 Task: Create a due date automation trigger when advanced on, on the monday of the week before a card is due add dates not starting next month at 11:00 AM.
Action: Mouse moved to (1131, 89)
Screenshot: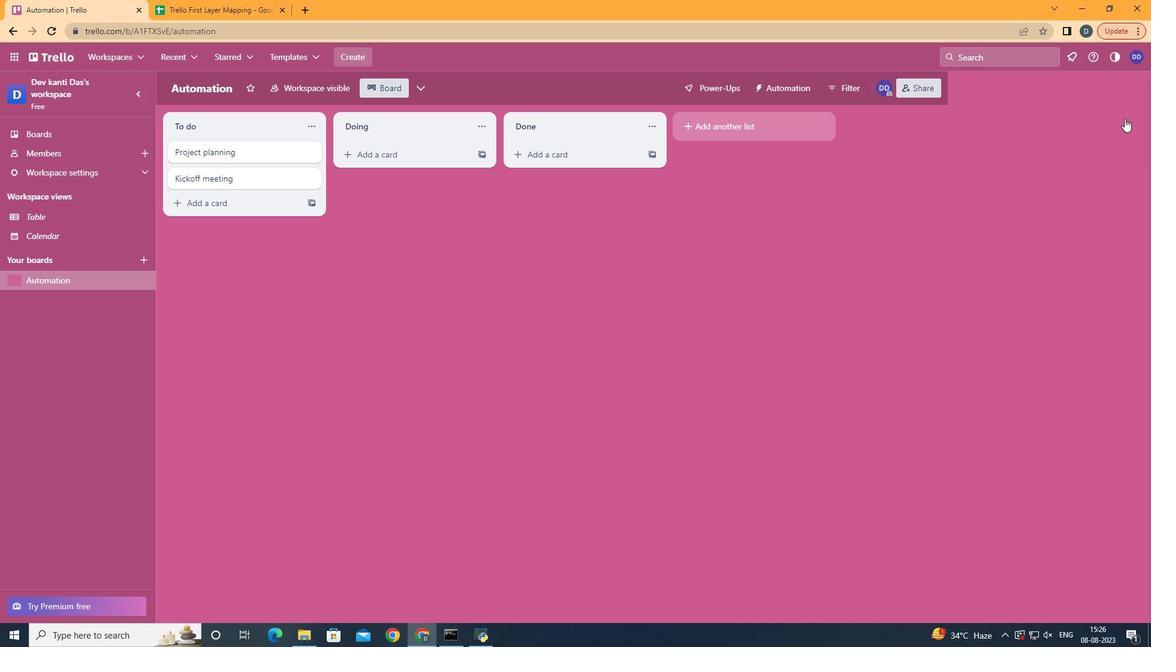 
Action: Mouse pressed left at (1131, 89)
Screenshot: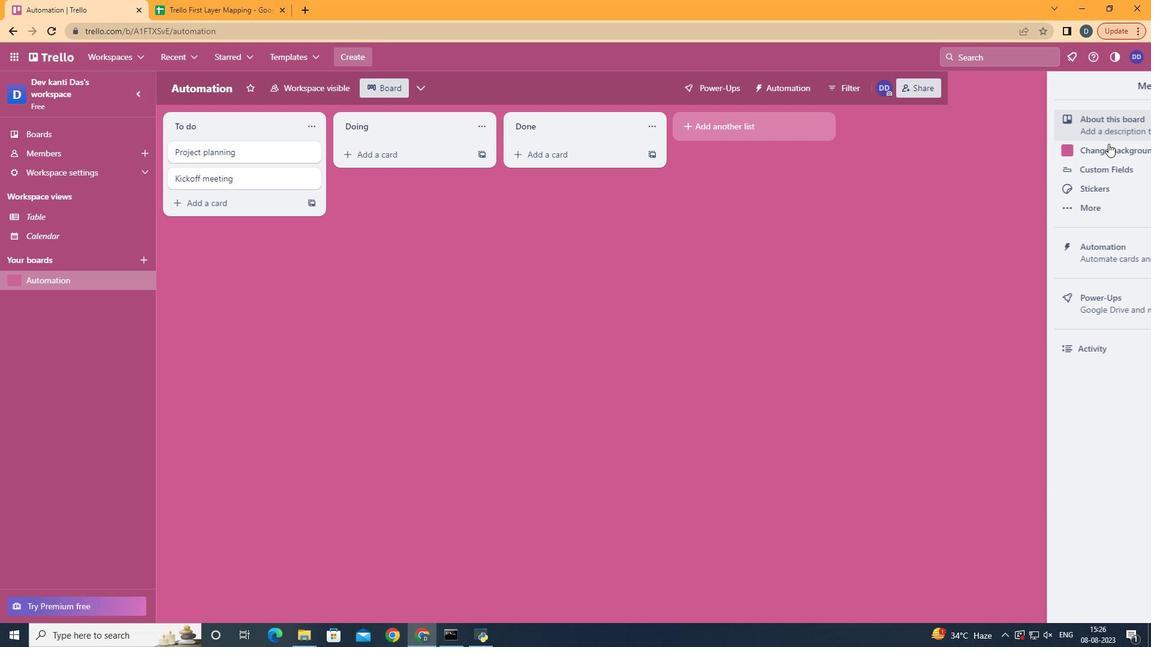 
Action: Mouse moved to (1048, 246)
Screenshot: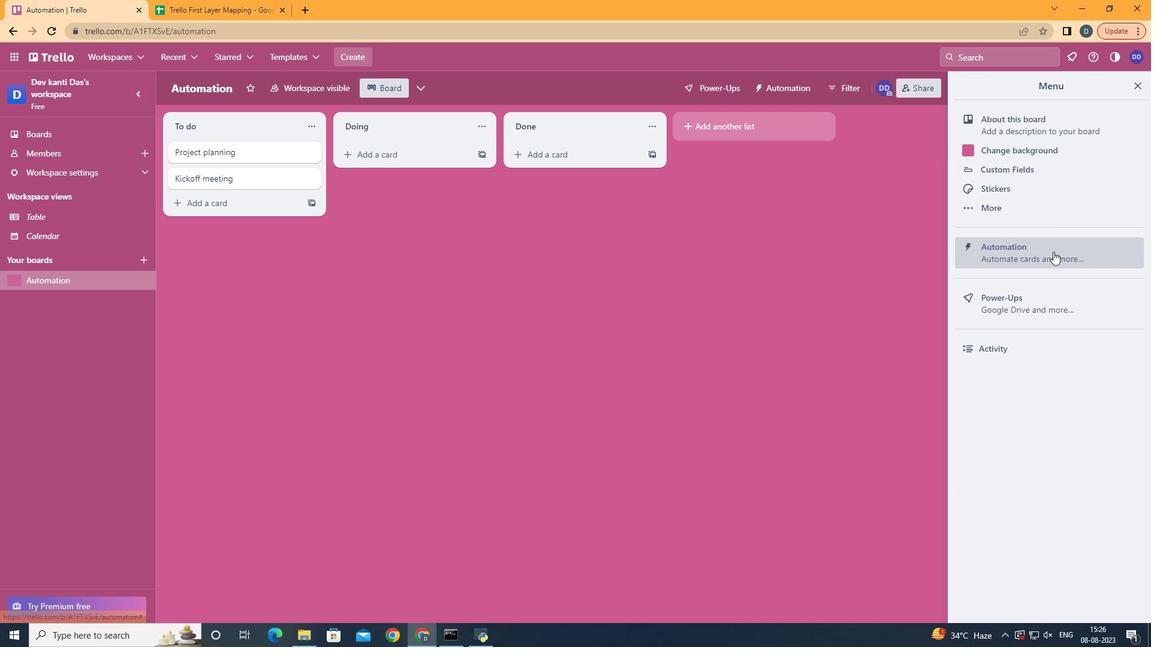 
Action: Mouse pressed left at (1048, 246)
Screenshot: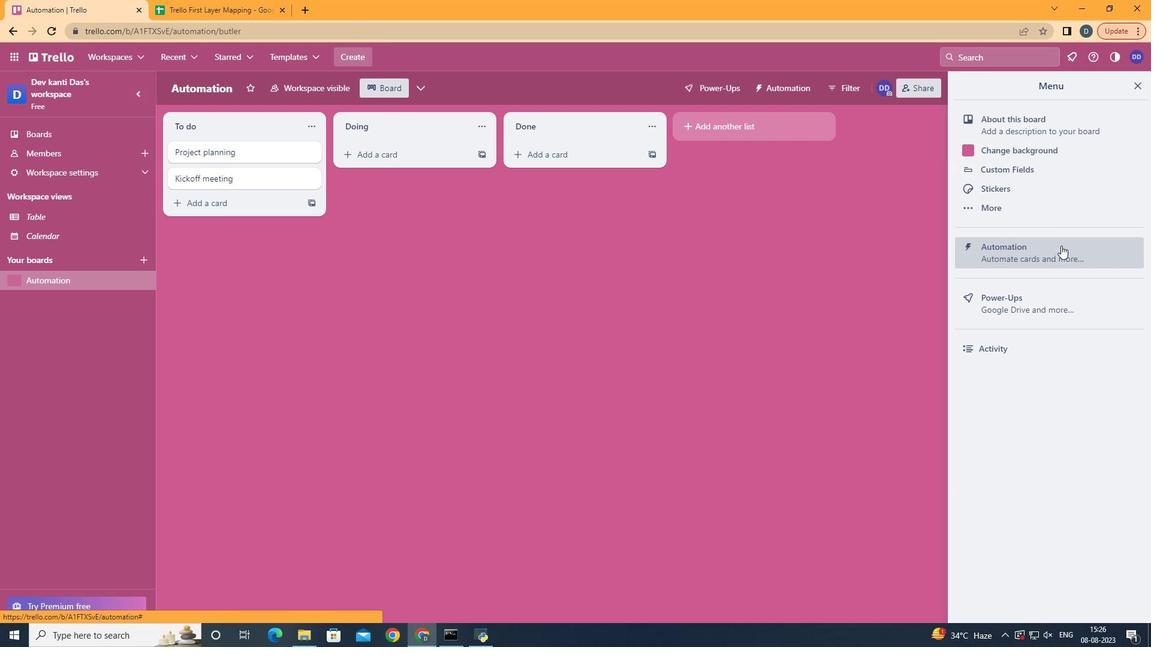 
Action: Mouse moved to (203, 235)
Screenshot: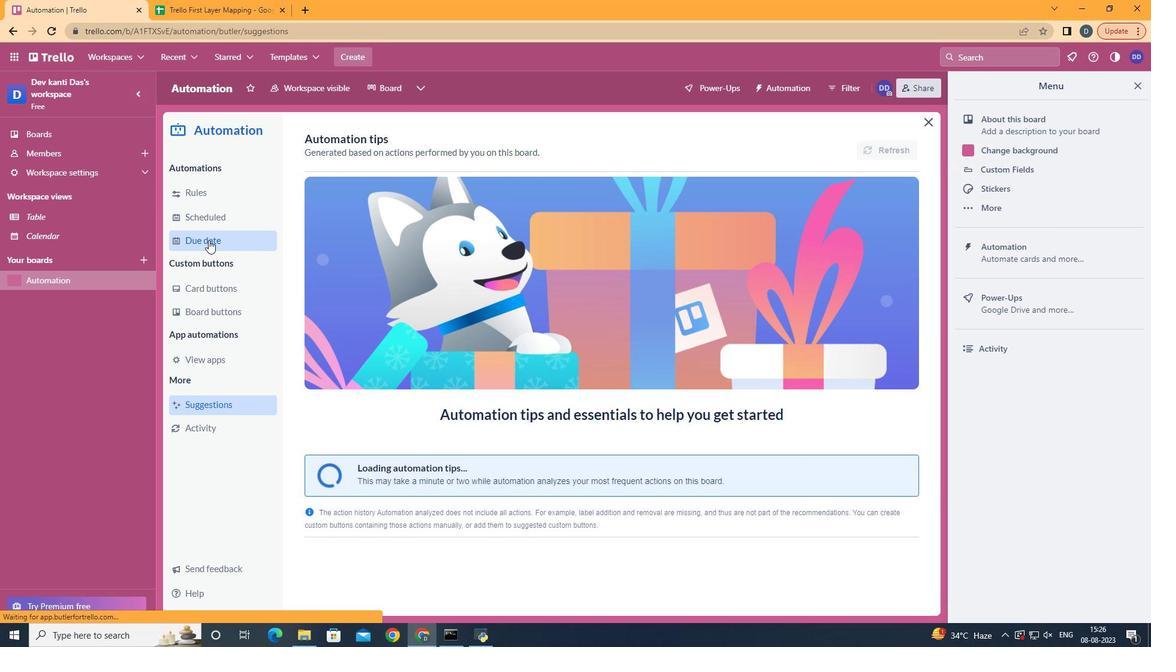 
Action: Mouse pressed left at (203, 235)
Screenshot: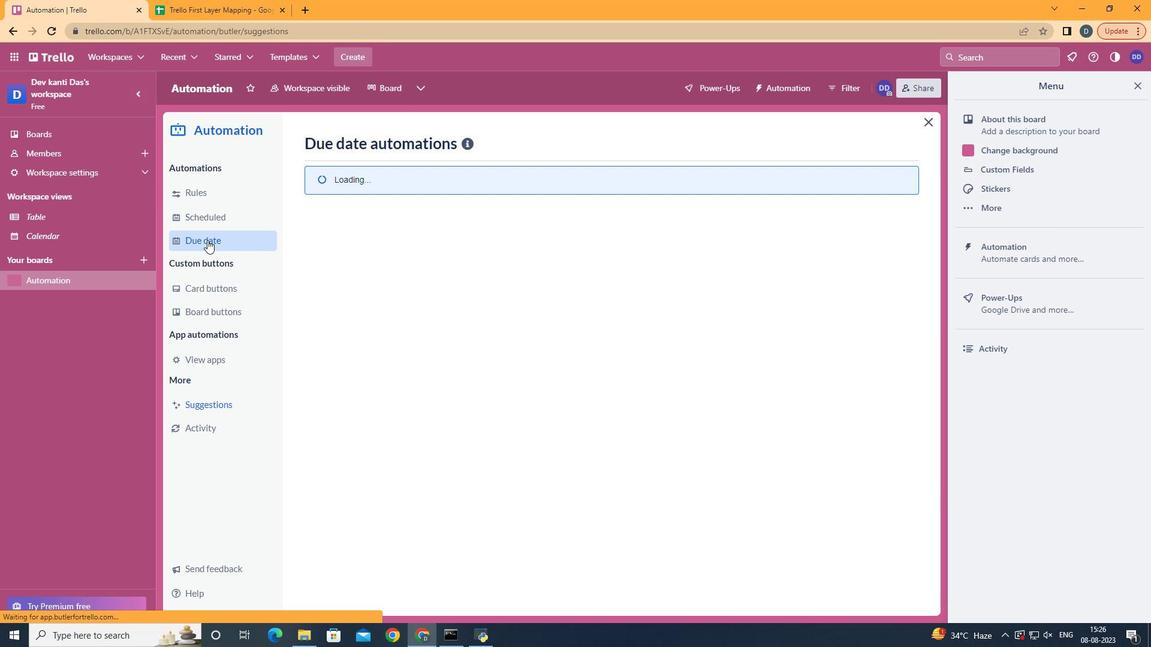 
Action: Mouse moved to (851, 136)
Screenshot: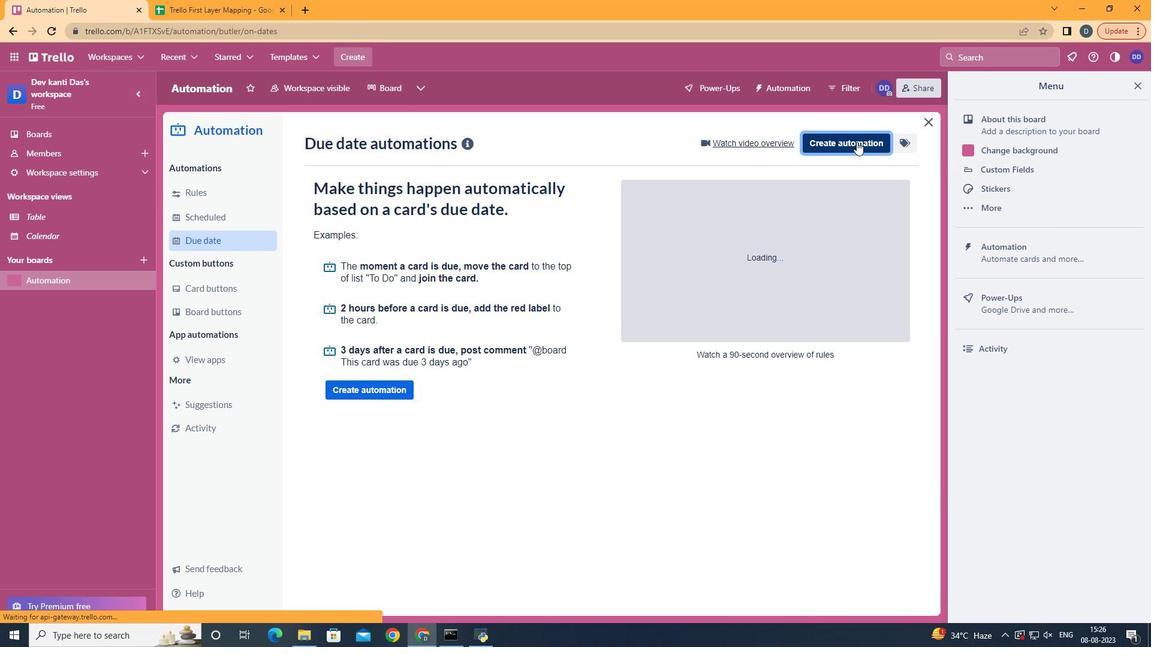 
Action: Mouse pressed left at (851, 136)
Screenshot: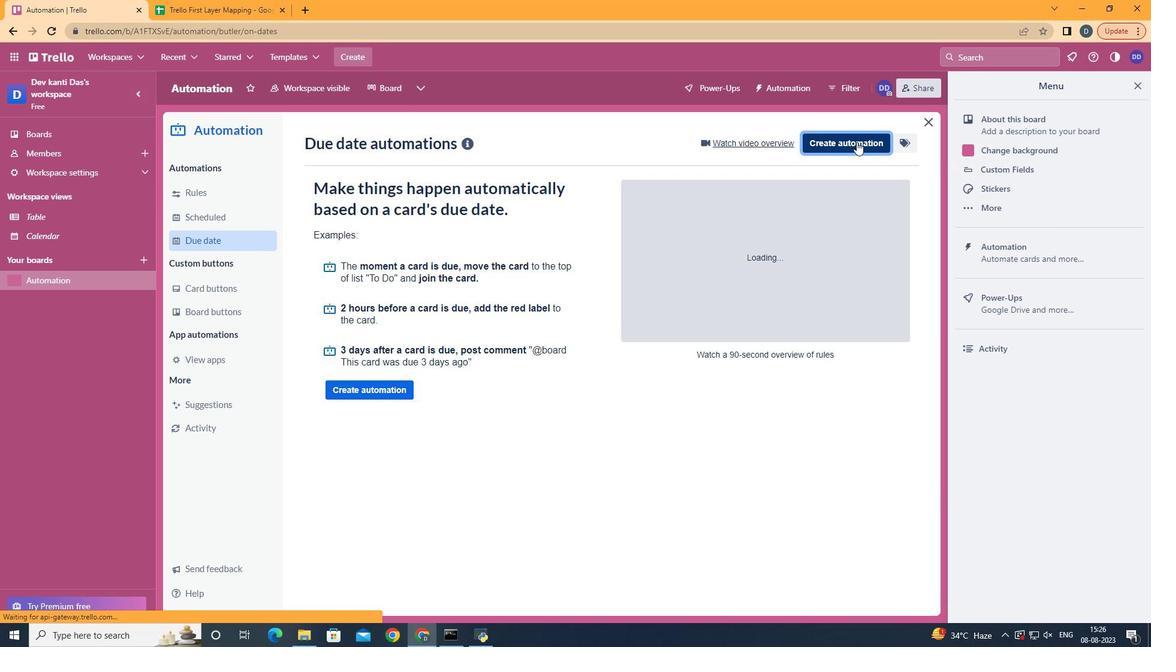 
Action: Mouse moved to (621, 248)
Screenshot: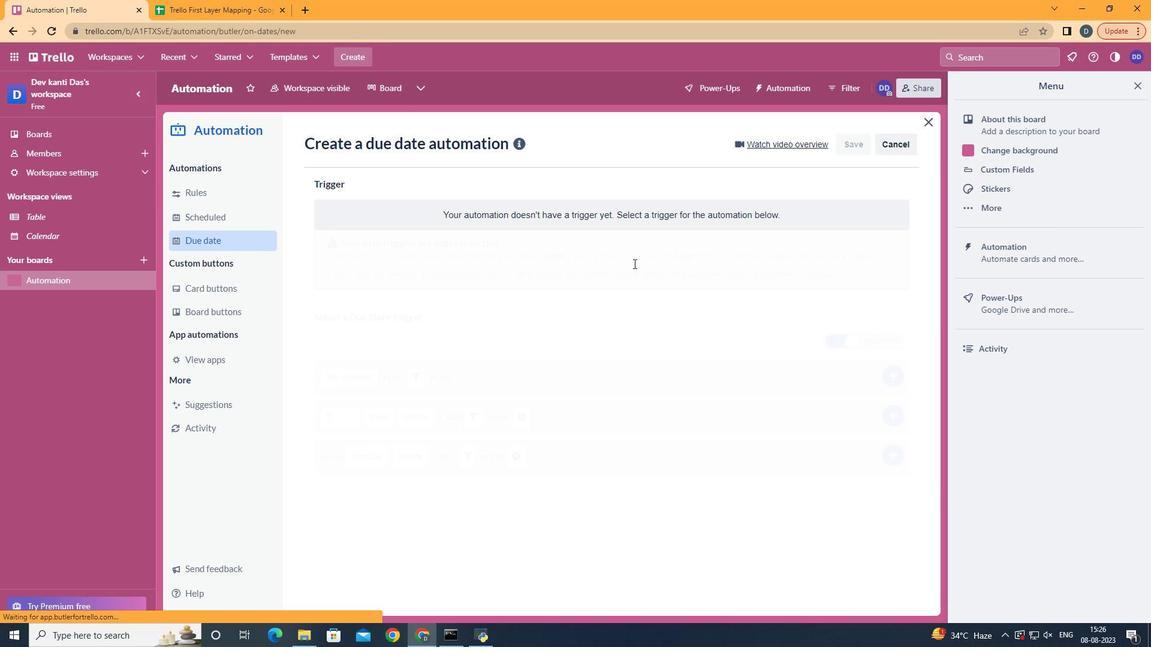 
Action: Mouse pressed left at (621, 248)
Screenshot: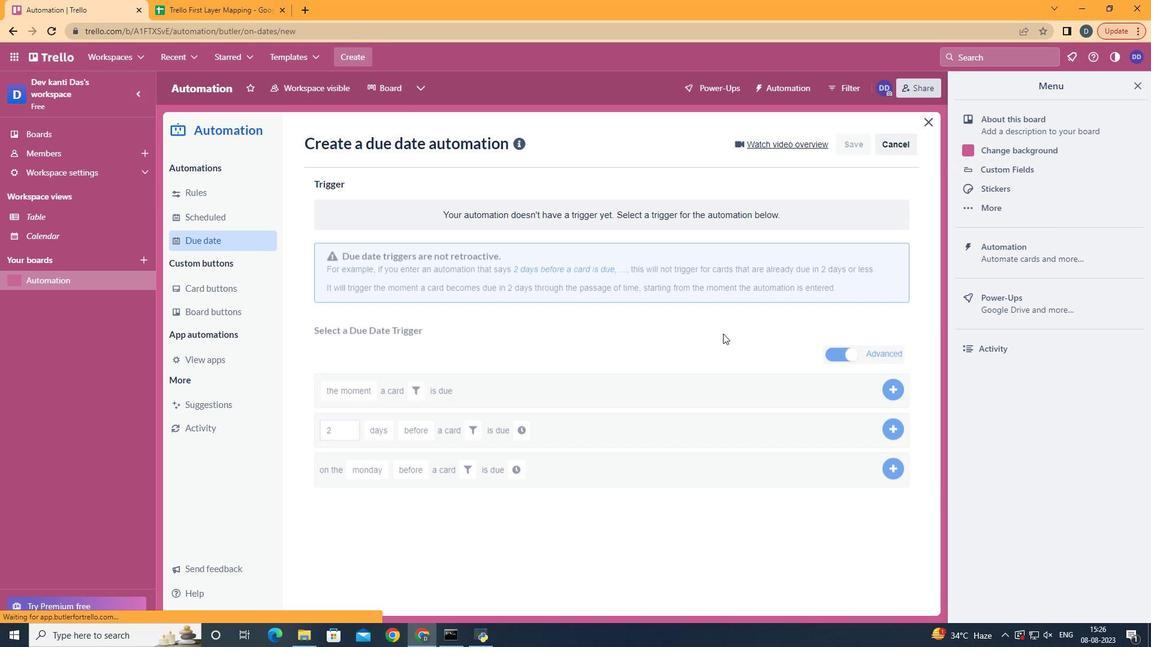 
Action: Mouse moved to (425, 577)
Screenshot: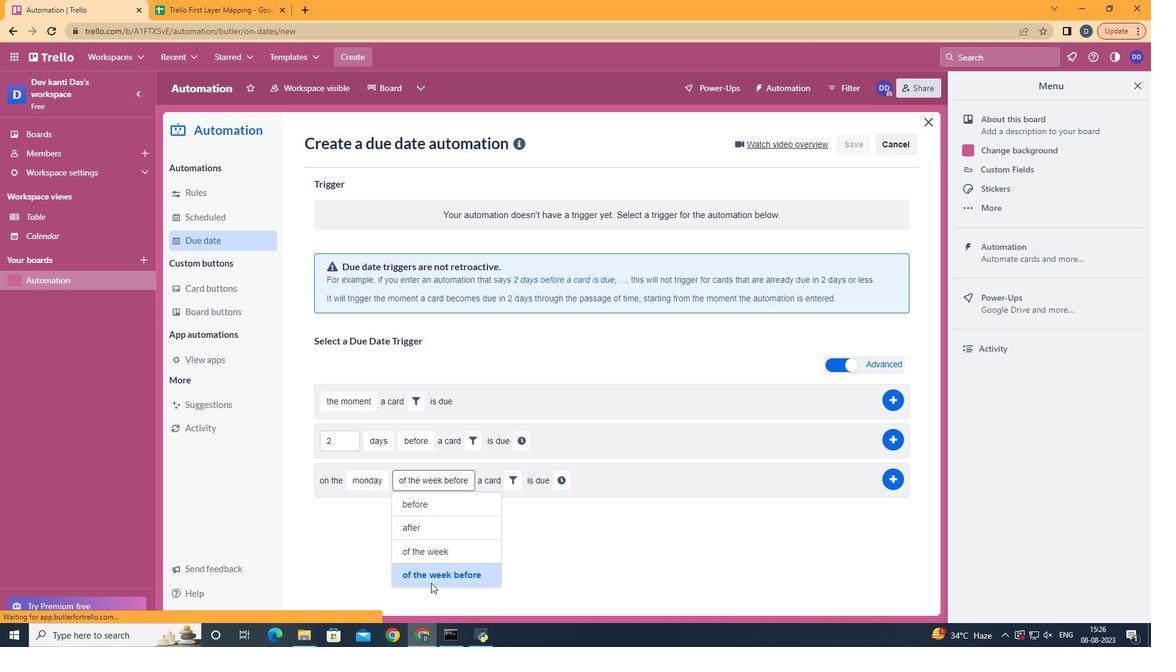 
Action: Mouse pressed left at (425, 577)
Screenshot: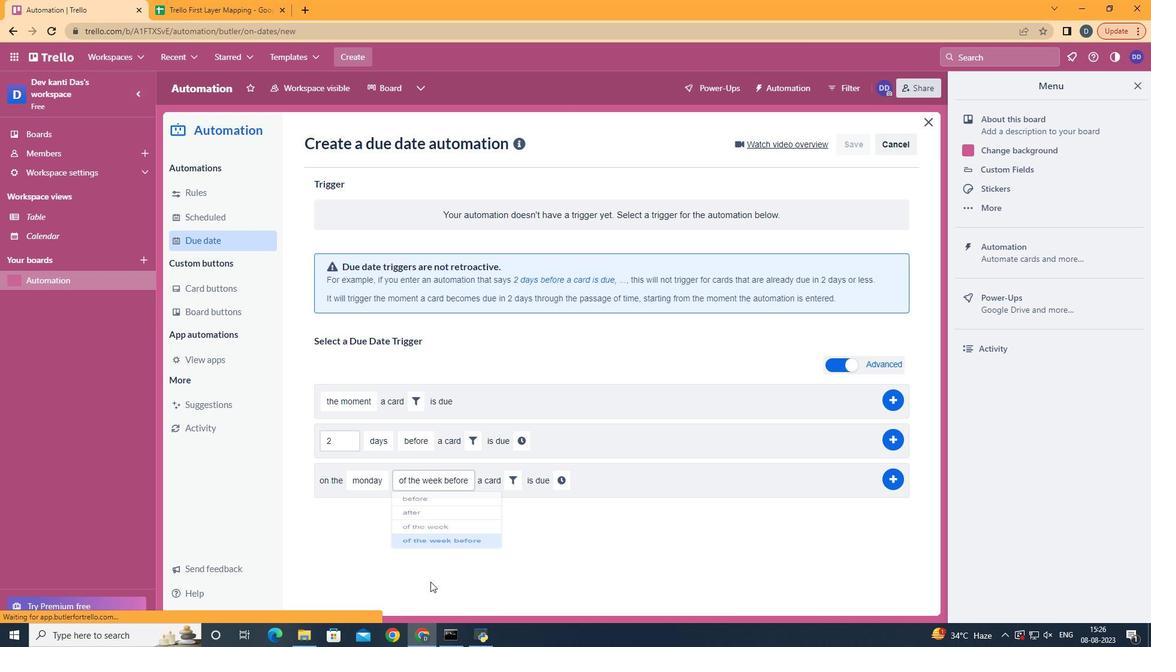 
Action: Mouse moved to (508, 479)
Screenshot: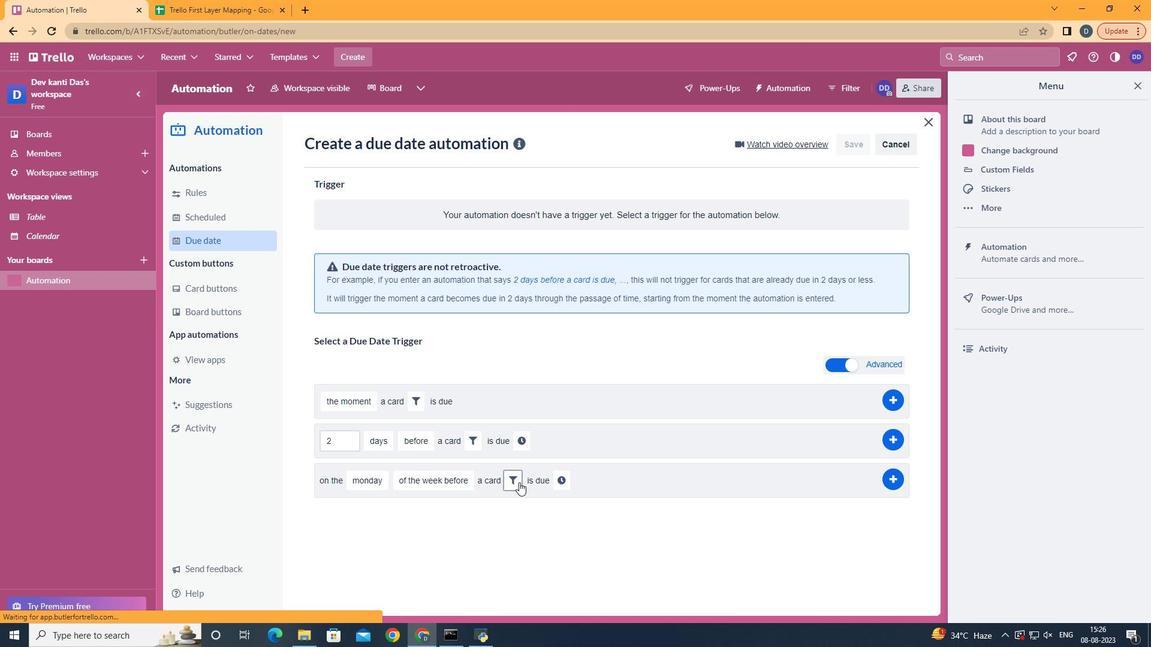 
Action: Mouse pressed left at (508, 479)
Screenshot: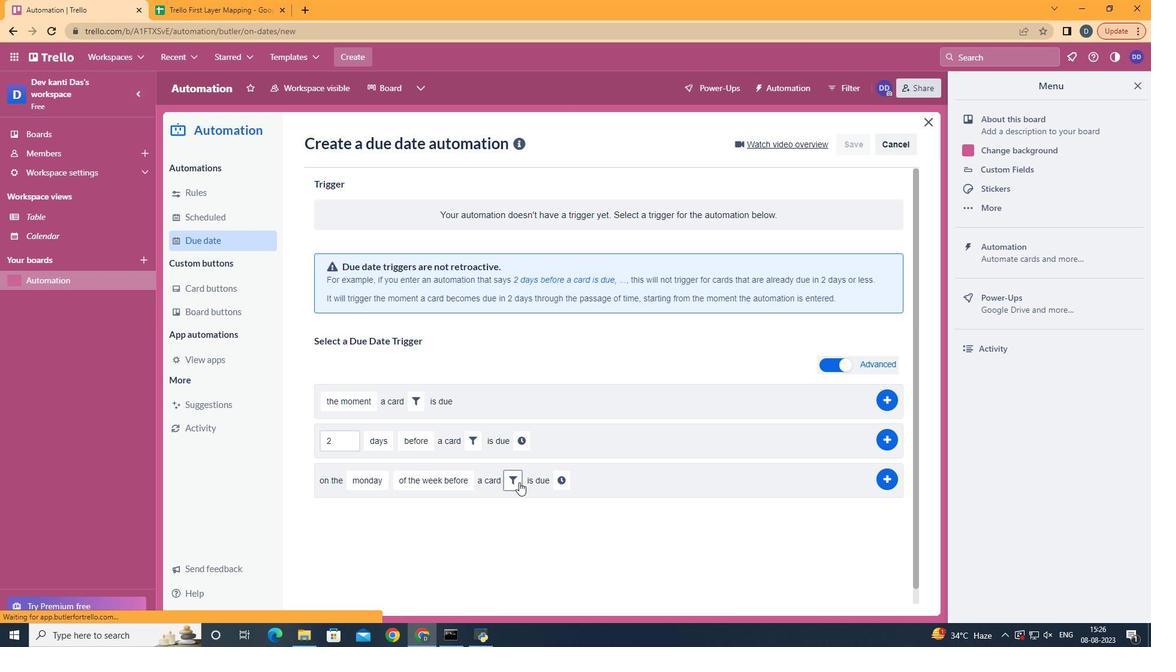 
Action: Mouse moved to (558, 521)
Screenshot: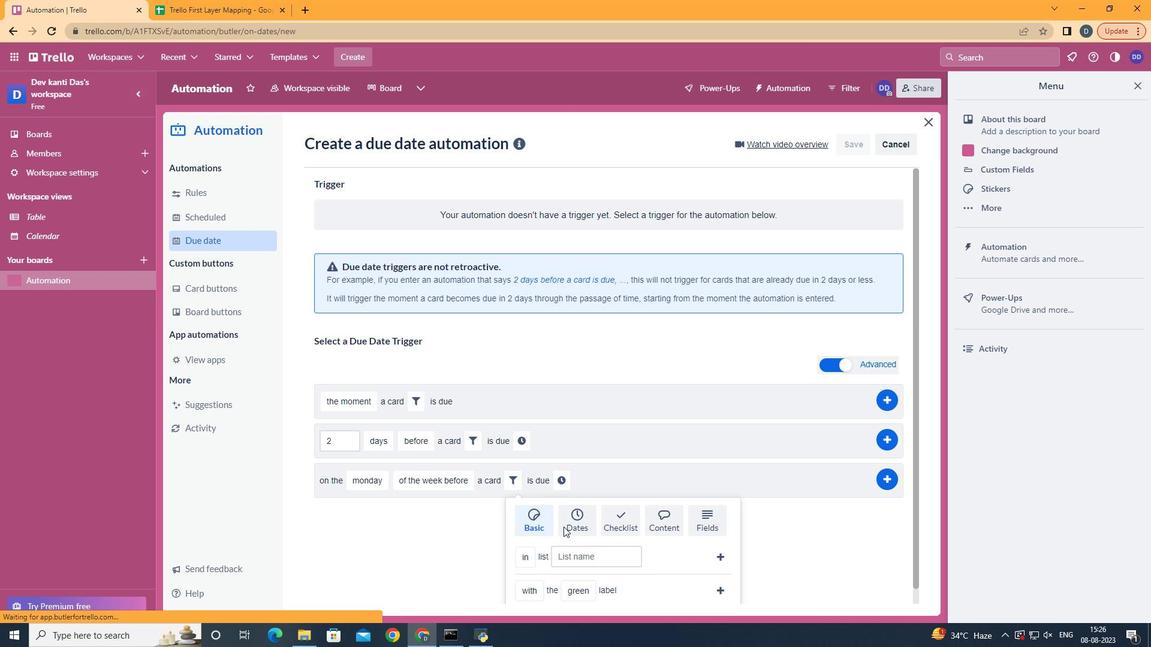 
Action: Mouse pressed left at (558, 521)
Screenshot: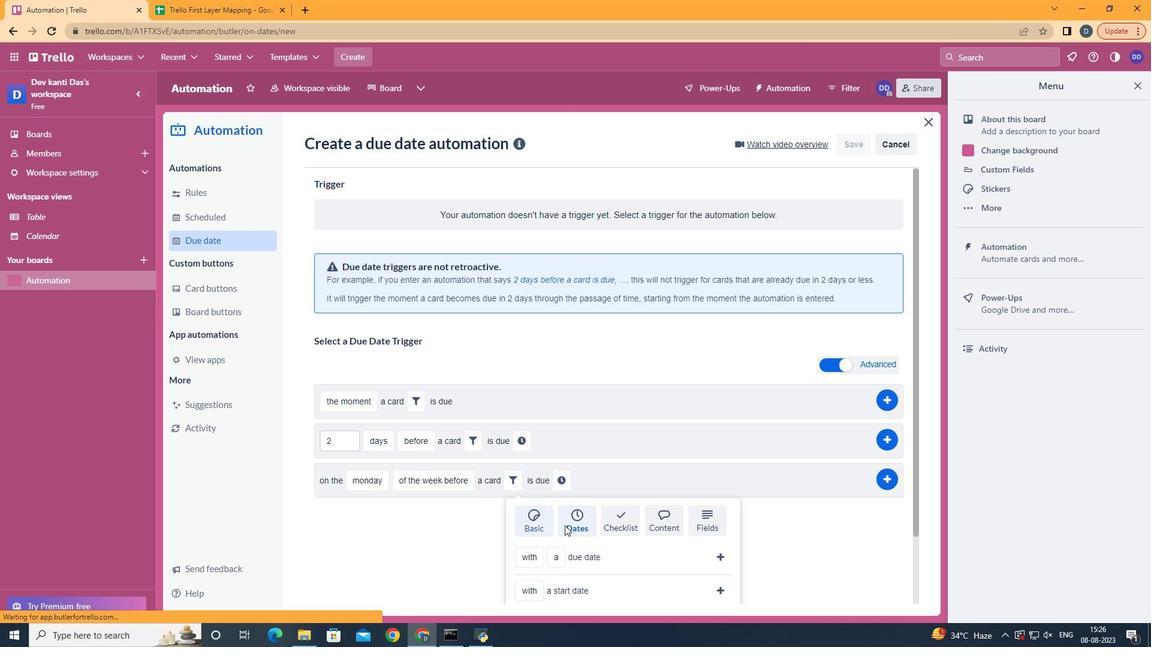 
Action: Mouse moved to (560, 517)
Screenshot: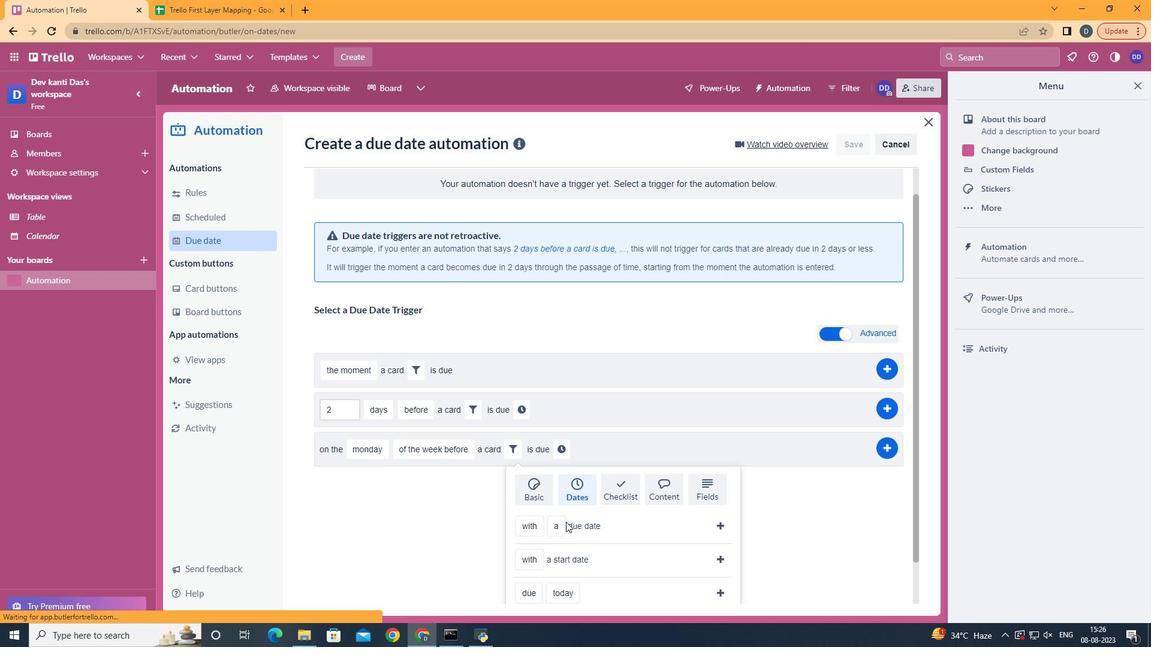 
Action: Mouse scrolled (560, 516) with delta (0, 0)
Screenshot: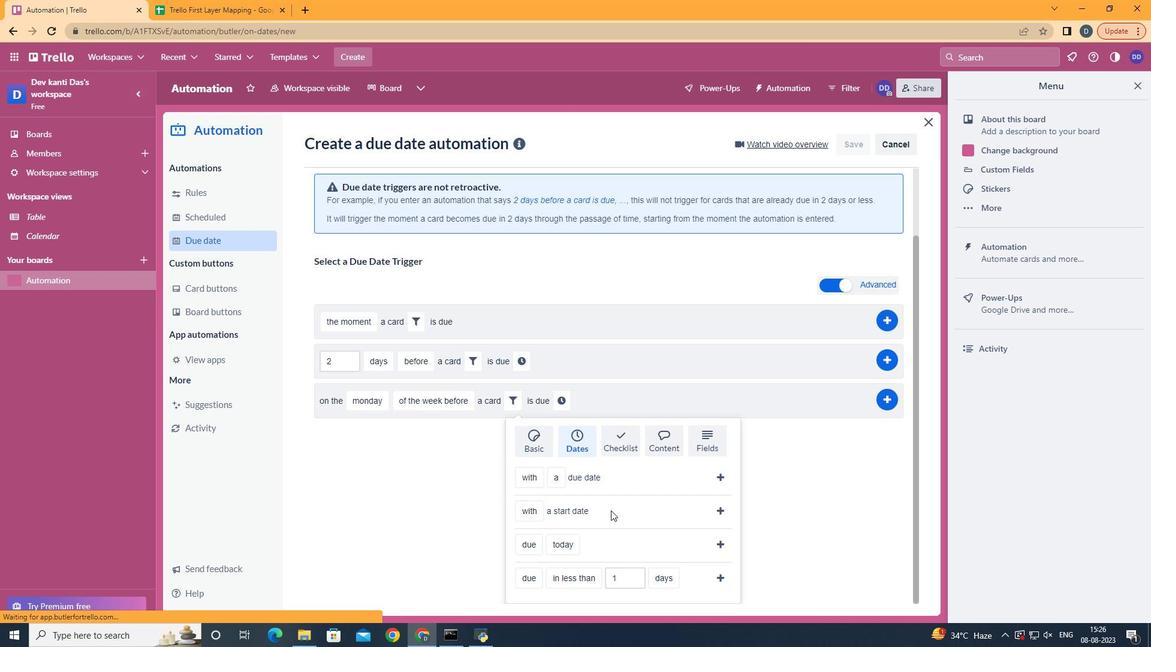 
Action: Mouse scrolled (560, 516) with delta (0, 0)
Screenshot: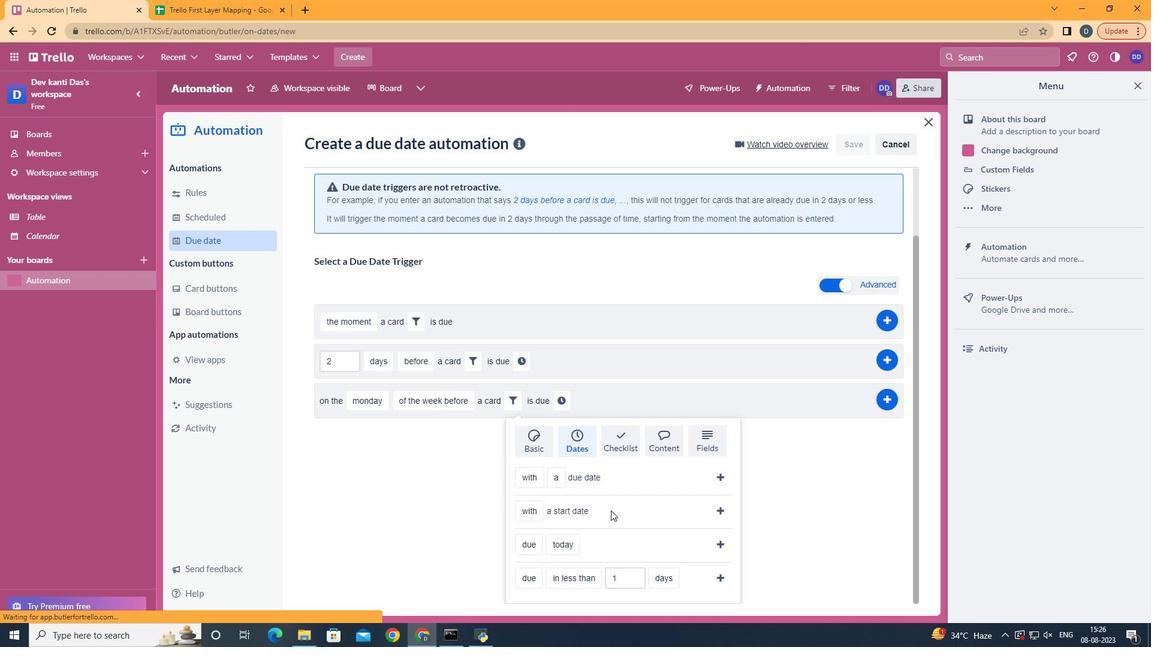 
Action: Mouse scrolled (560, 516) with delta (0, 0)
Screenshot: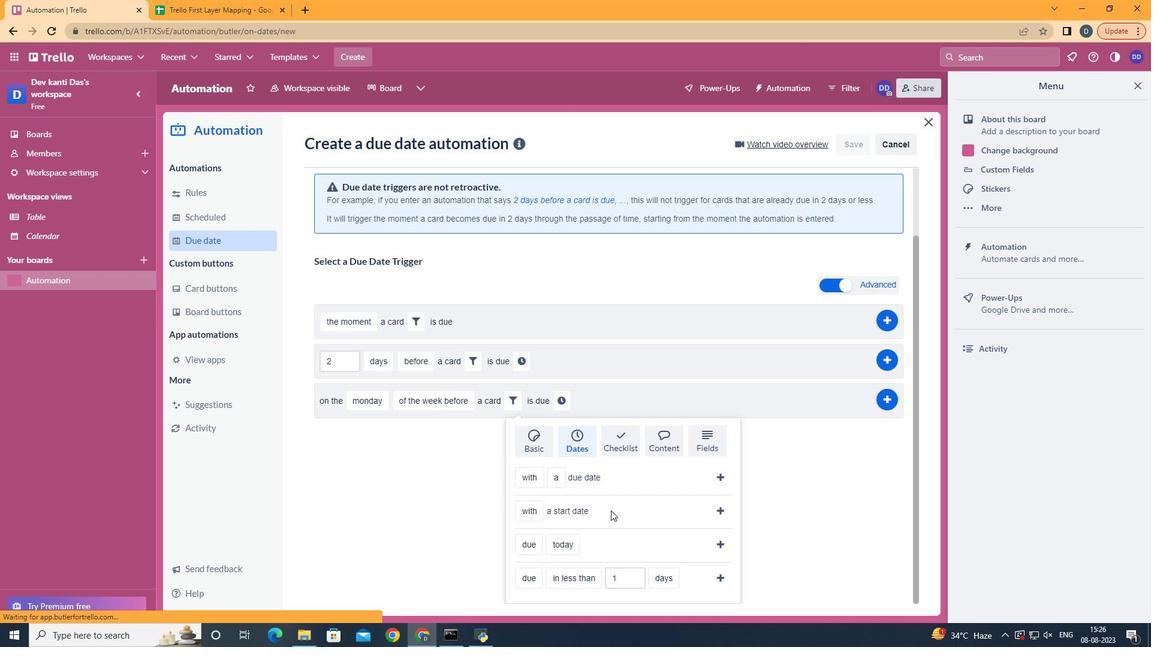 
Action: Mouse scrolled (560, 516) with delta (0, 0)
Screenshot: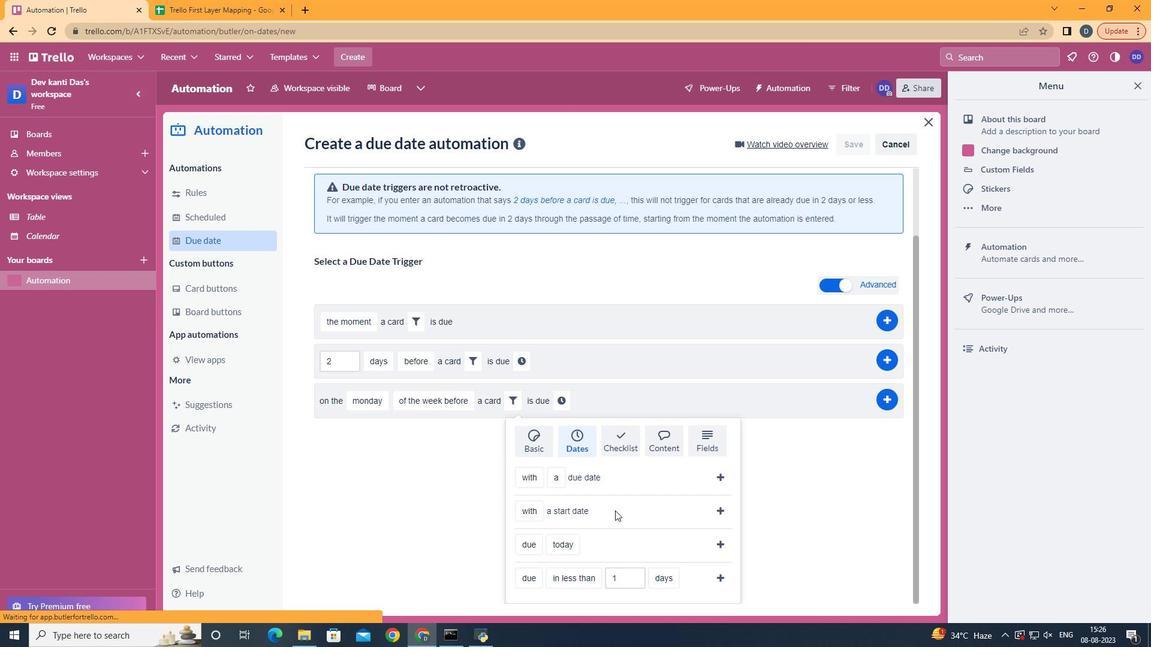 
Action: Mouse scrolled (560, 516) with delta (0, 0)
Screenshot: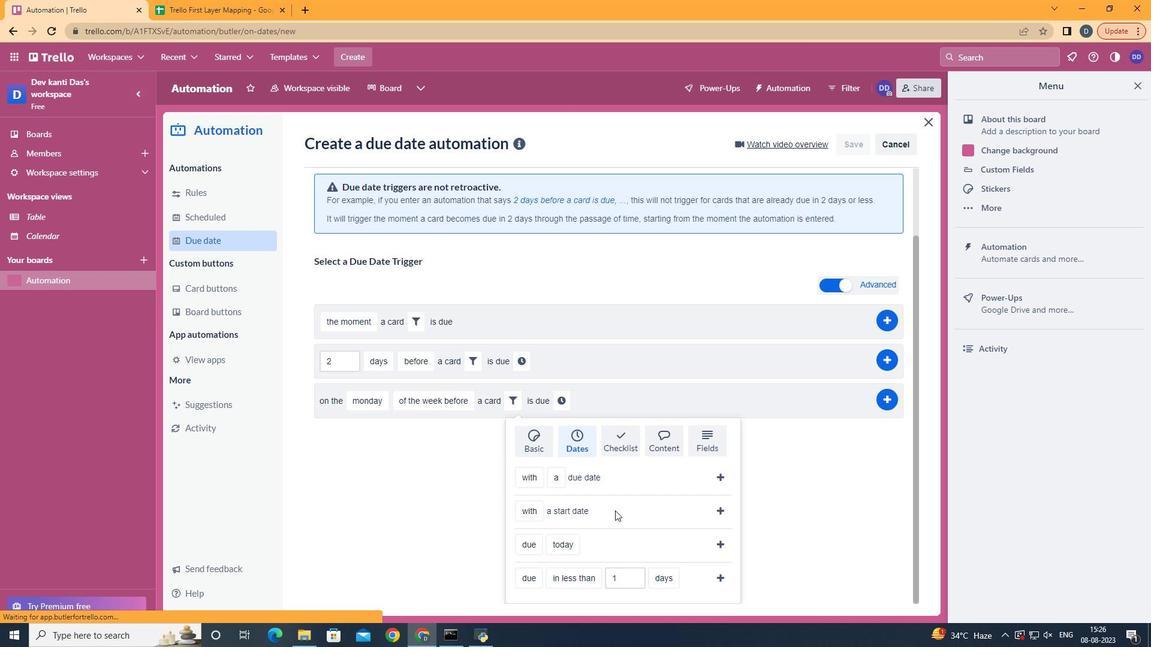 
Action: Mouse scrolled (560, 516) with delta (0, 0)
Screenshot: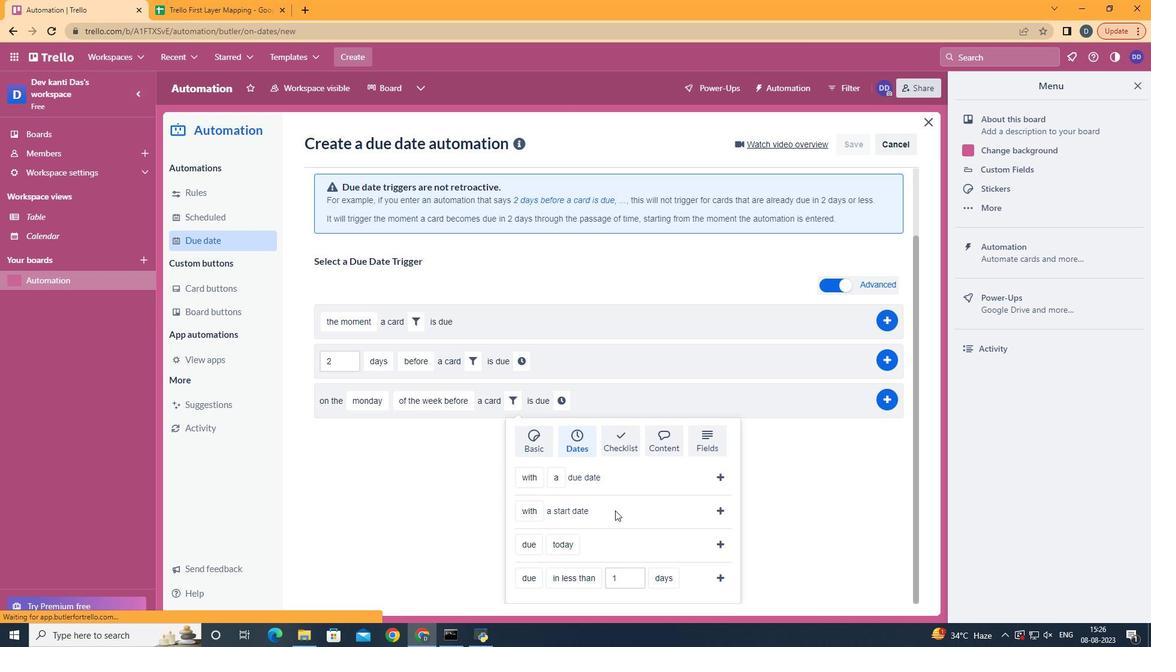 
Action: Mouse moved to (537, 514)
Screenshot: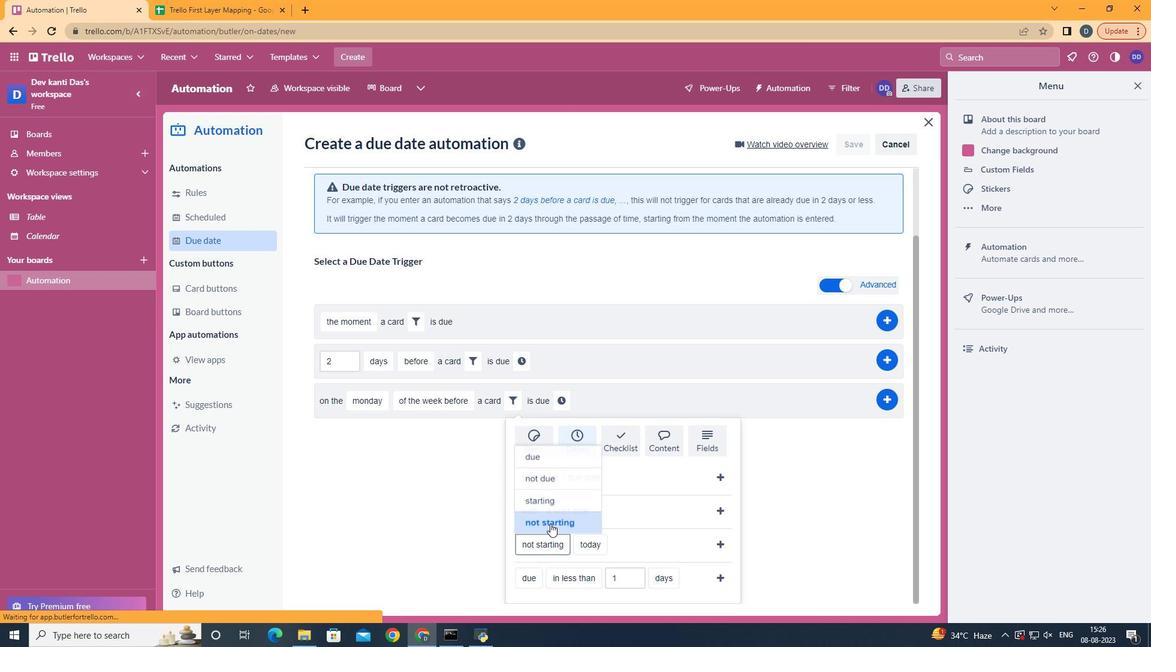 
Action: Mouse pressed left at (537, 514)
Screenshot: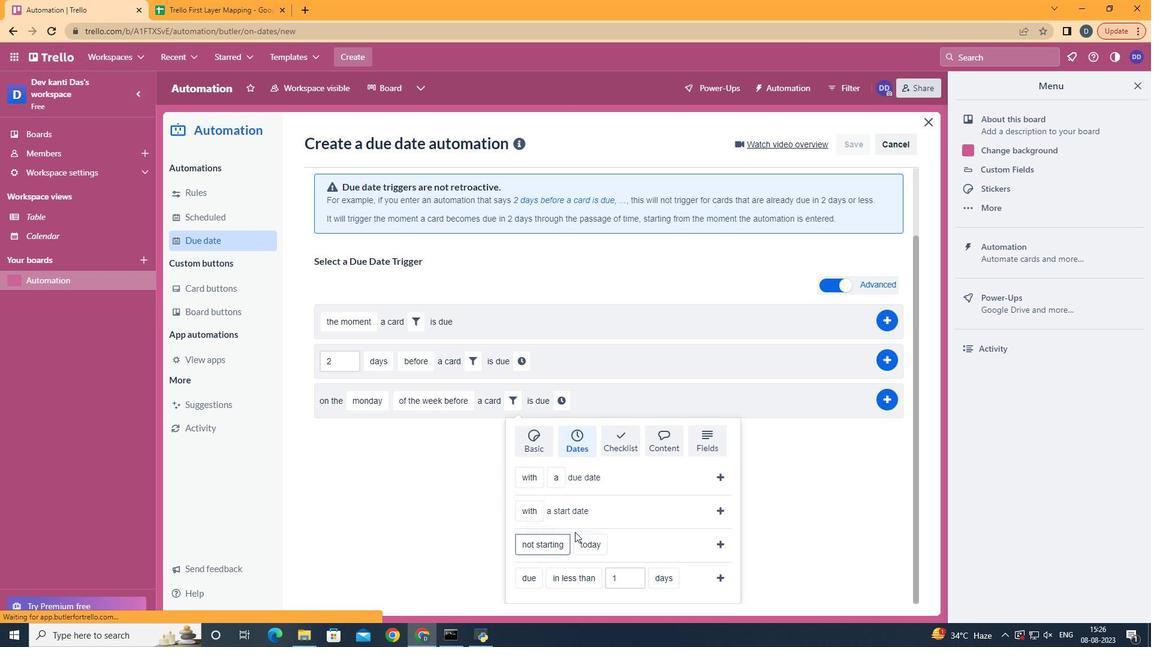 
Action: Mouse moved to (600, 516)
Screenshot: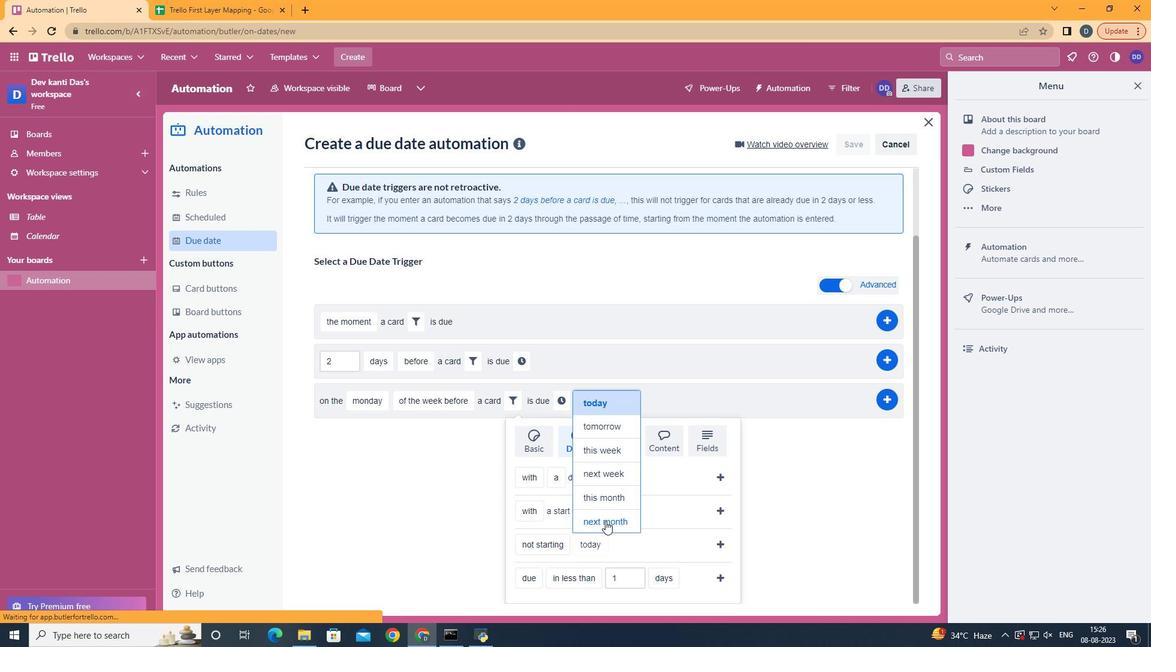 
Action: Mouse pressed left at (600, 516)
Screenshot: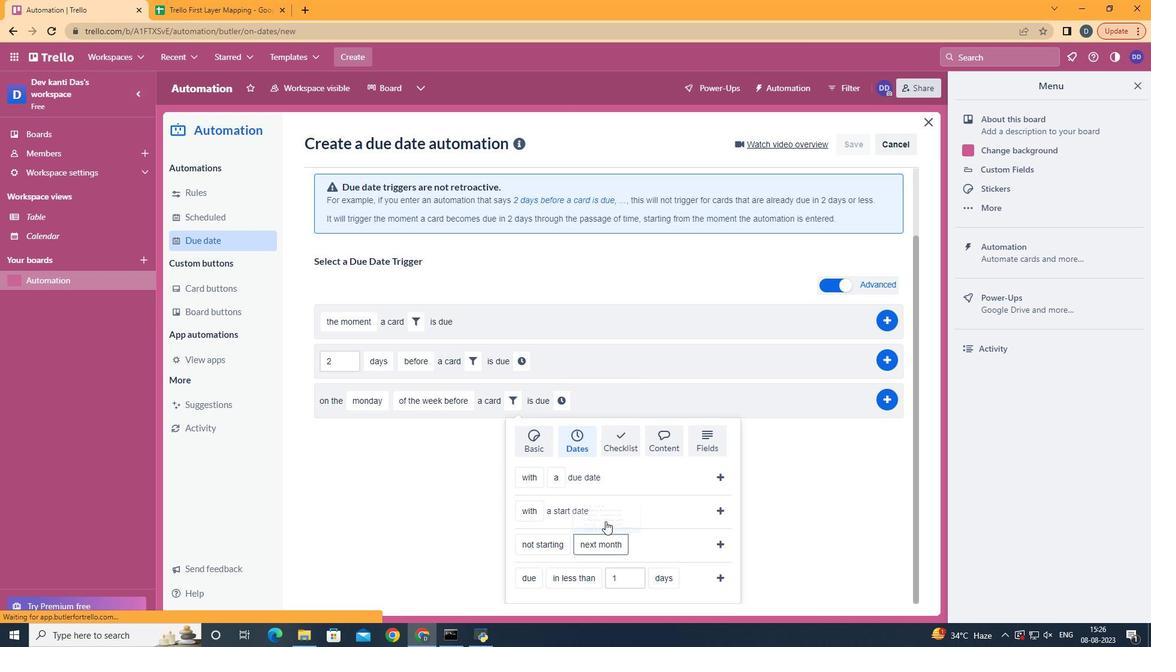 
Action: Mouse moved to (719, 540)
Screenshot: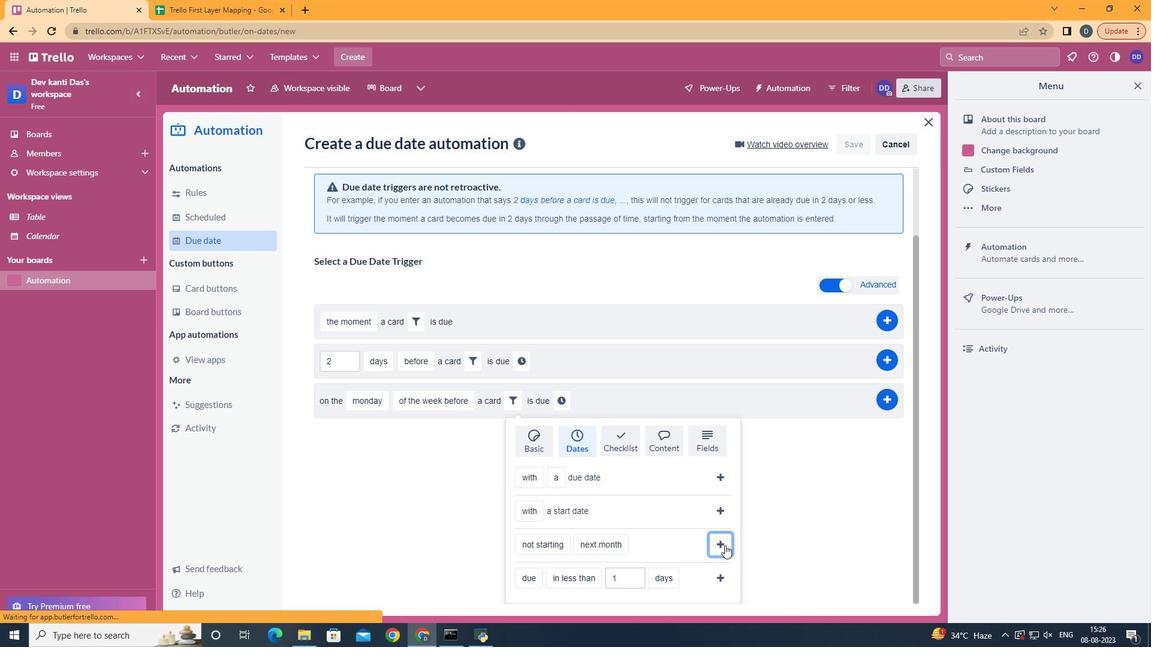 
Action: Mouse pressed left at (719, 540)
Screenshot: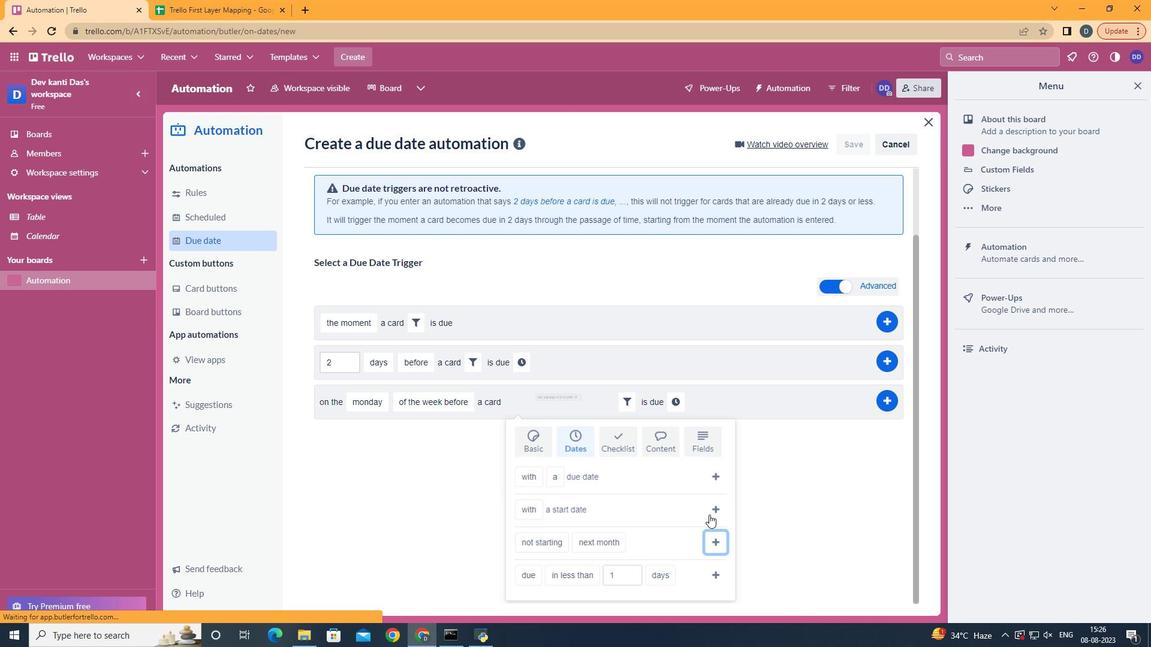
Action: Mouse moved to (674, 468)
Screenshot: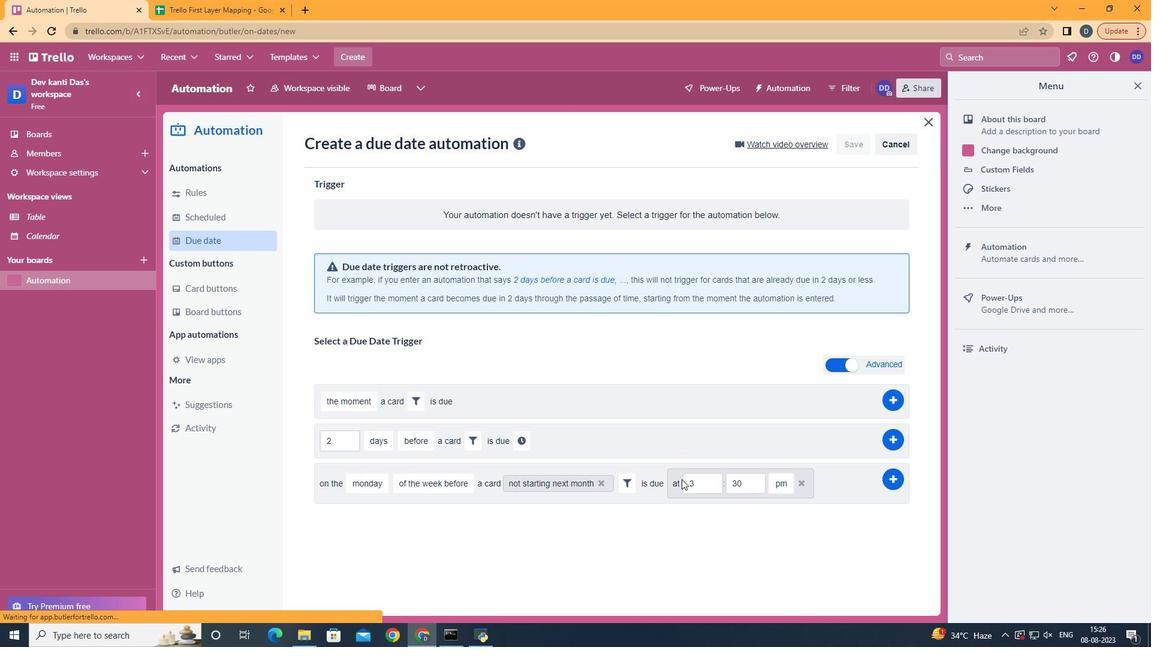 
Action: Mouse pressed left at (674, 468)
Screenshot: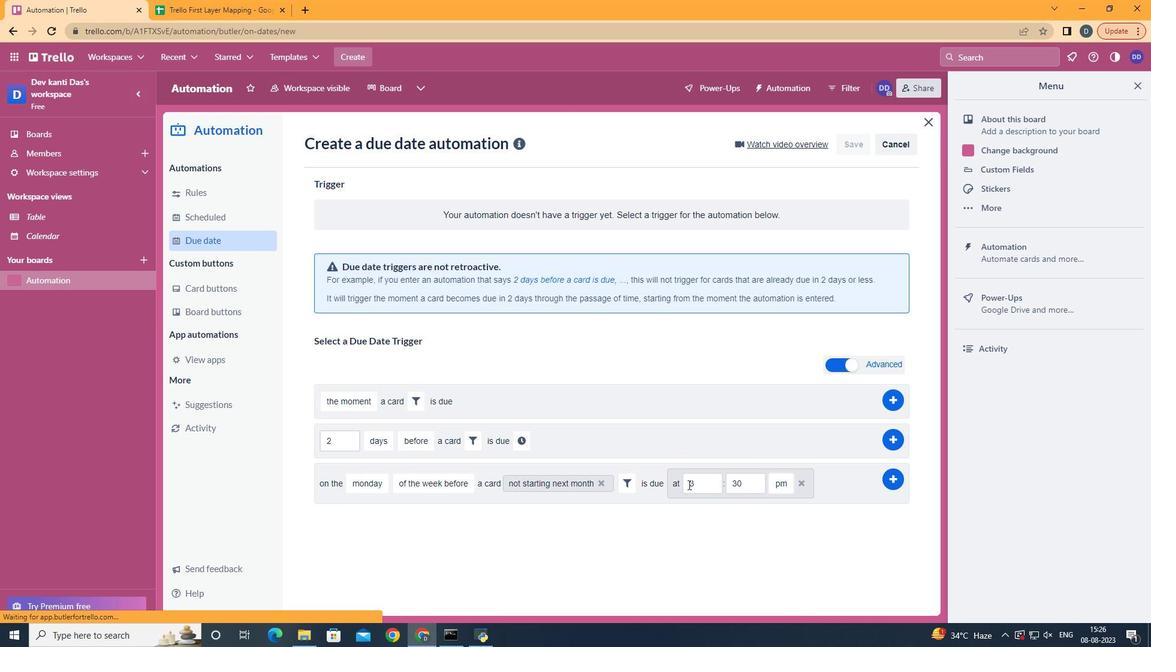 
Action: Mouse moved to (696, 479)
Screenshot: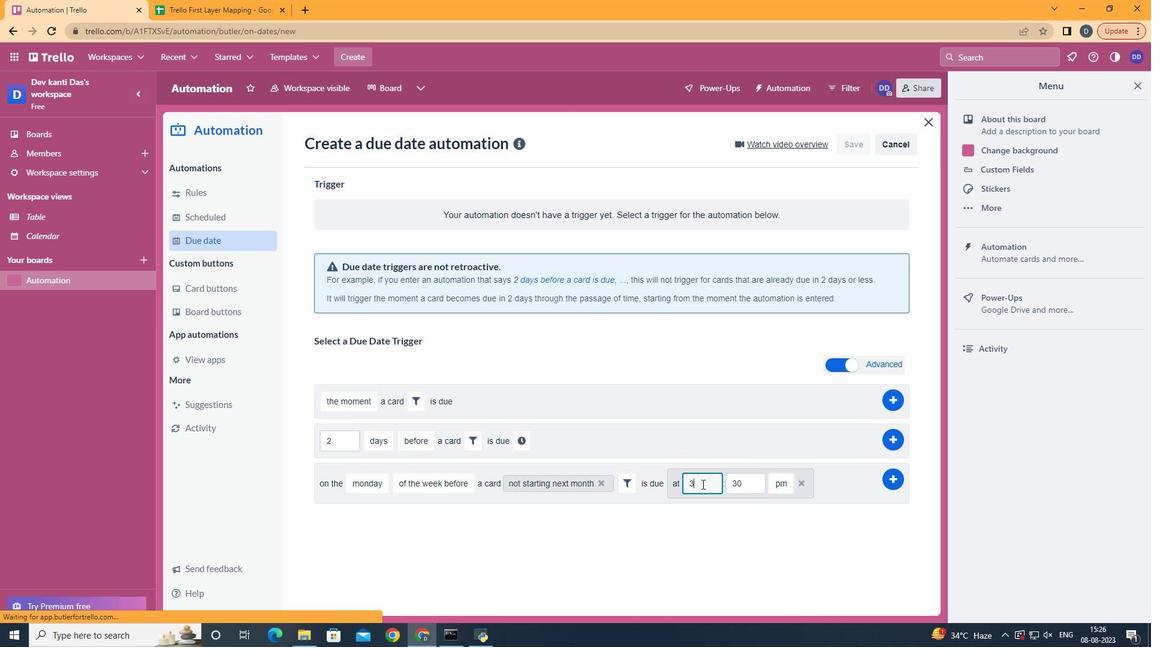 
Action: Mouse pressed left at (696, 479)
Screenshot: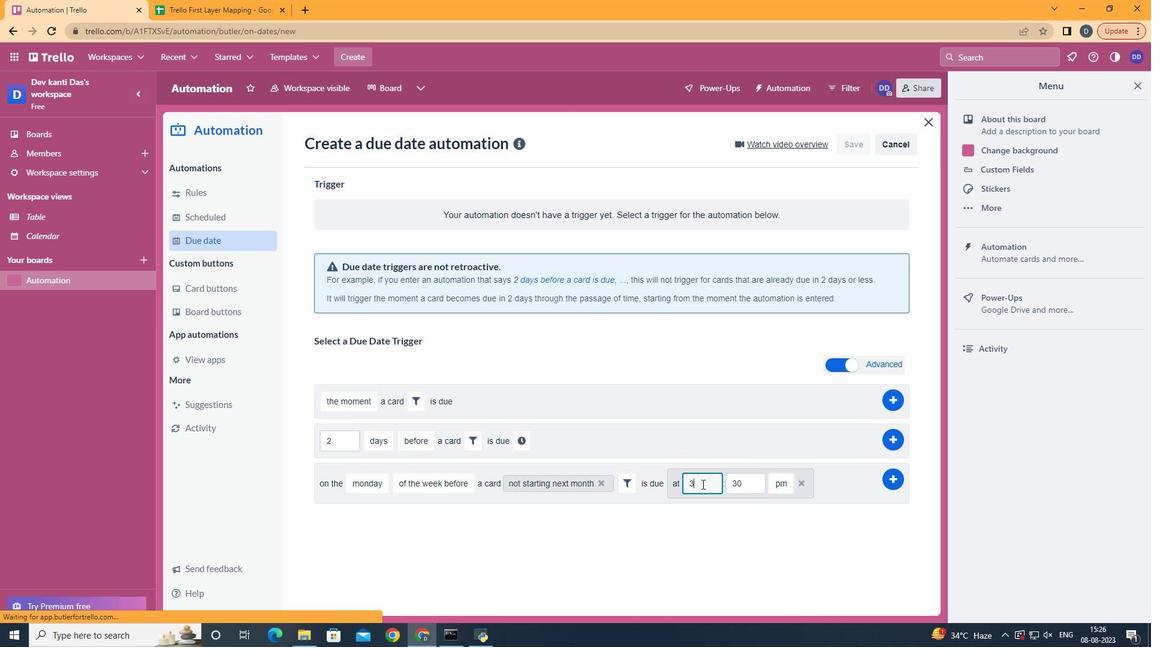 
Action: Key pressed <Key.backspace>11
Screenshot: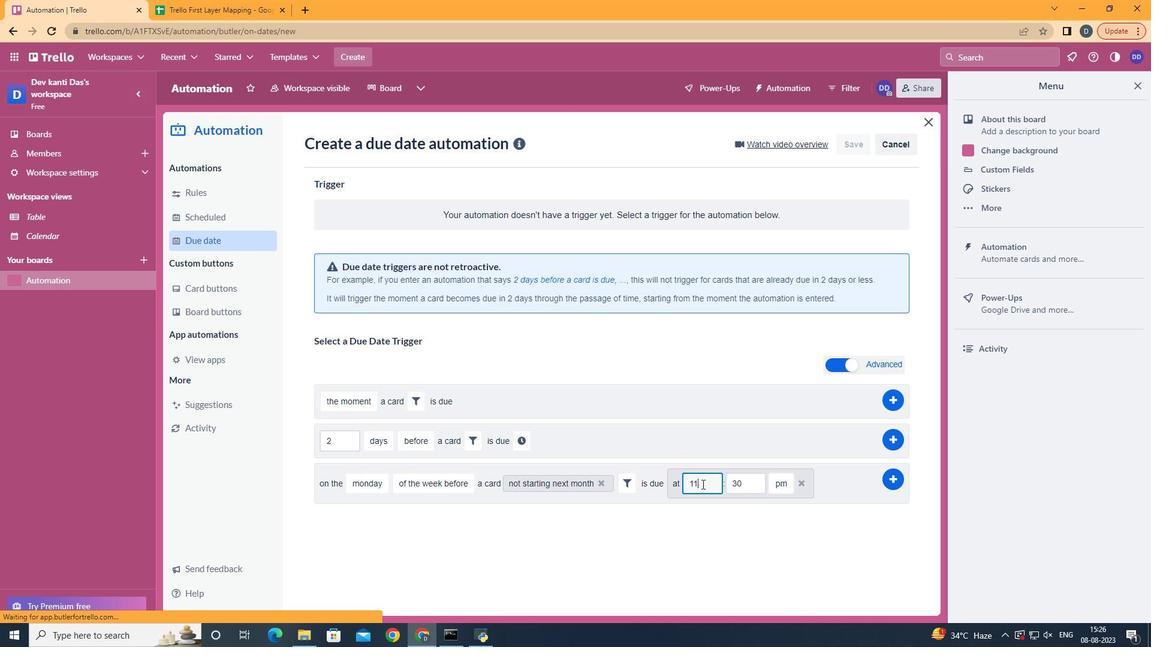 
Action: Mouse moved to (741, 483)
Screenshot: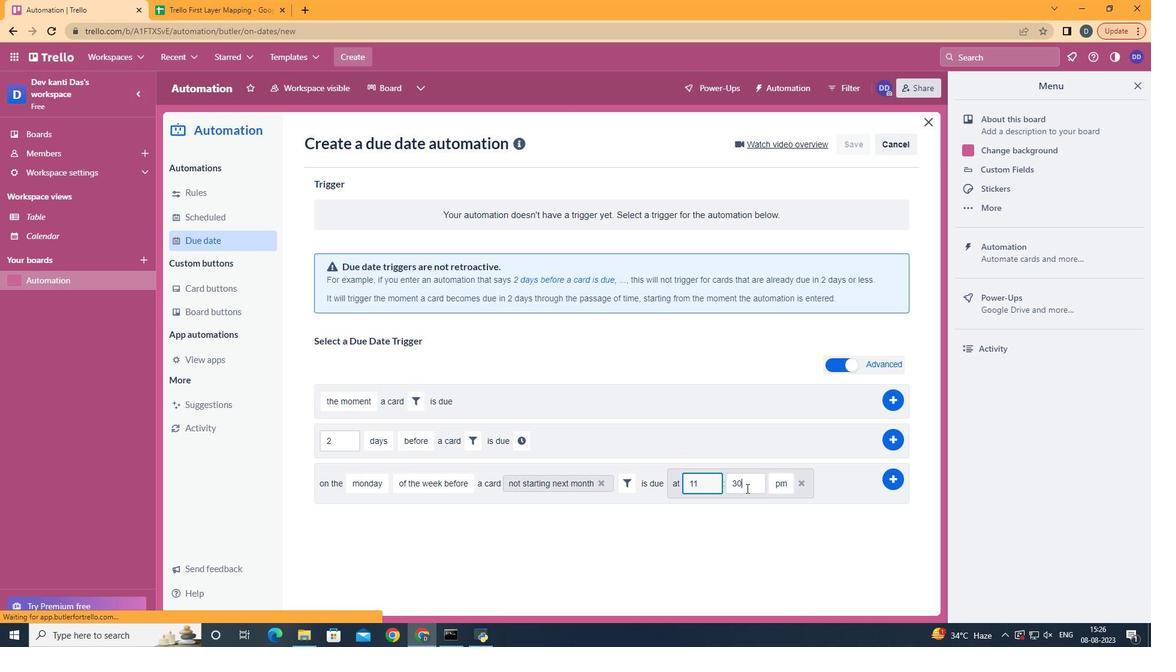 
Action: Mouse pressed left at (741, 483)
Screenshot: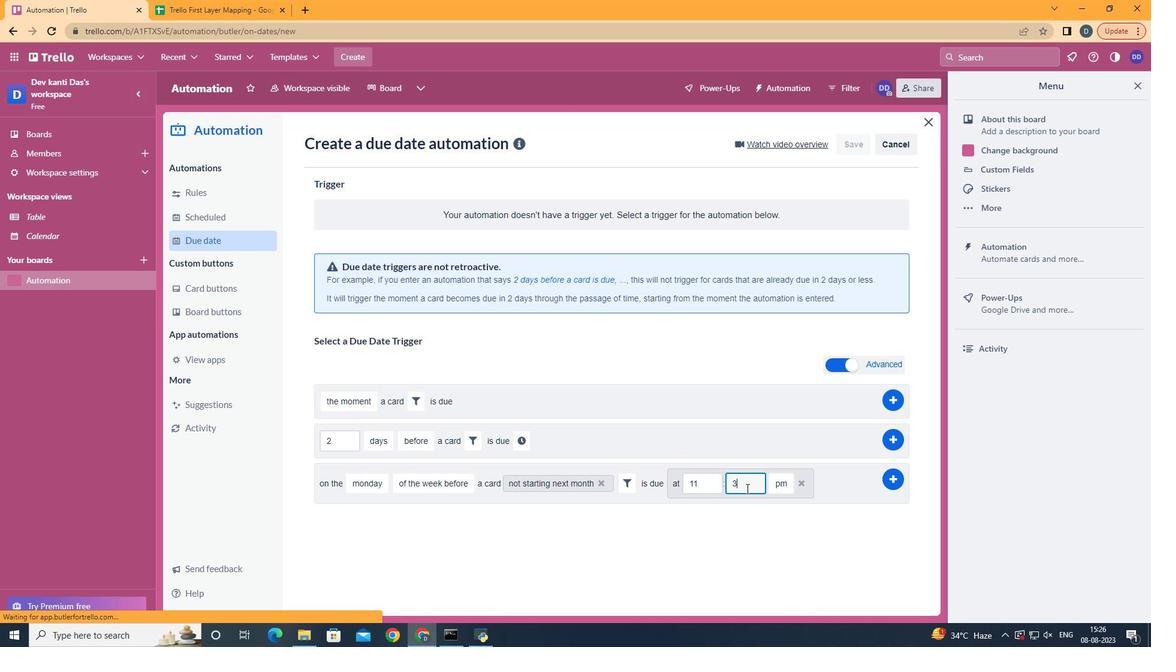 
Action: Key pressed <Key.backspace>
Screenshot: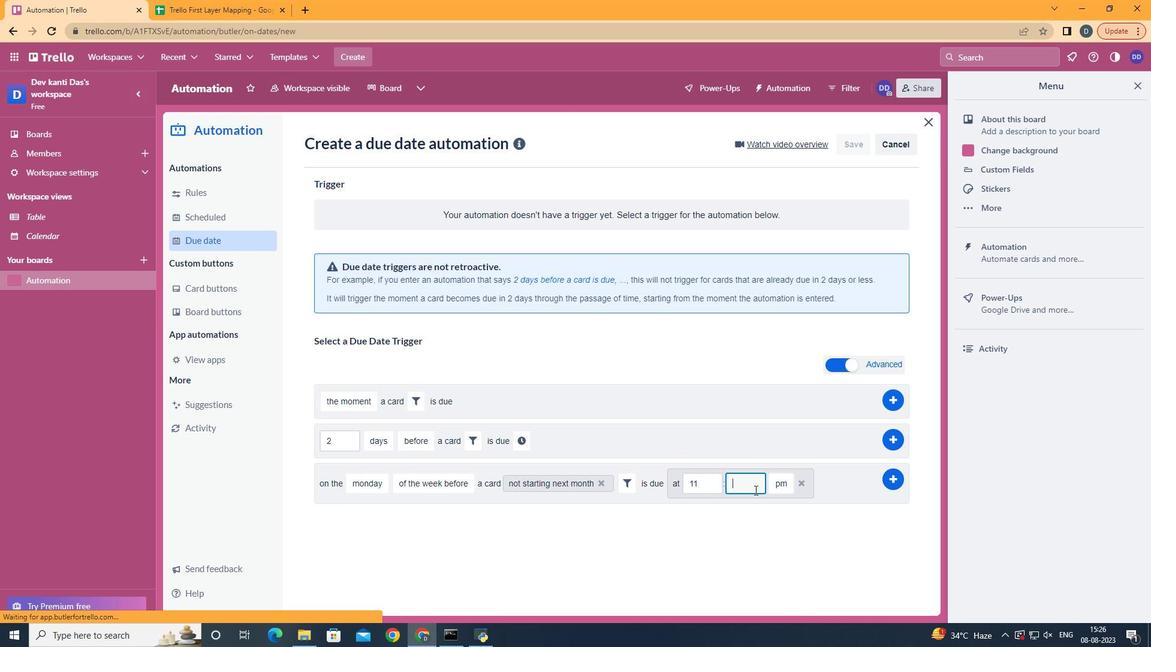 
Action: Mouse moved to (749, 485)
Screenshot: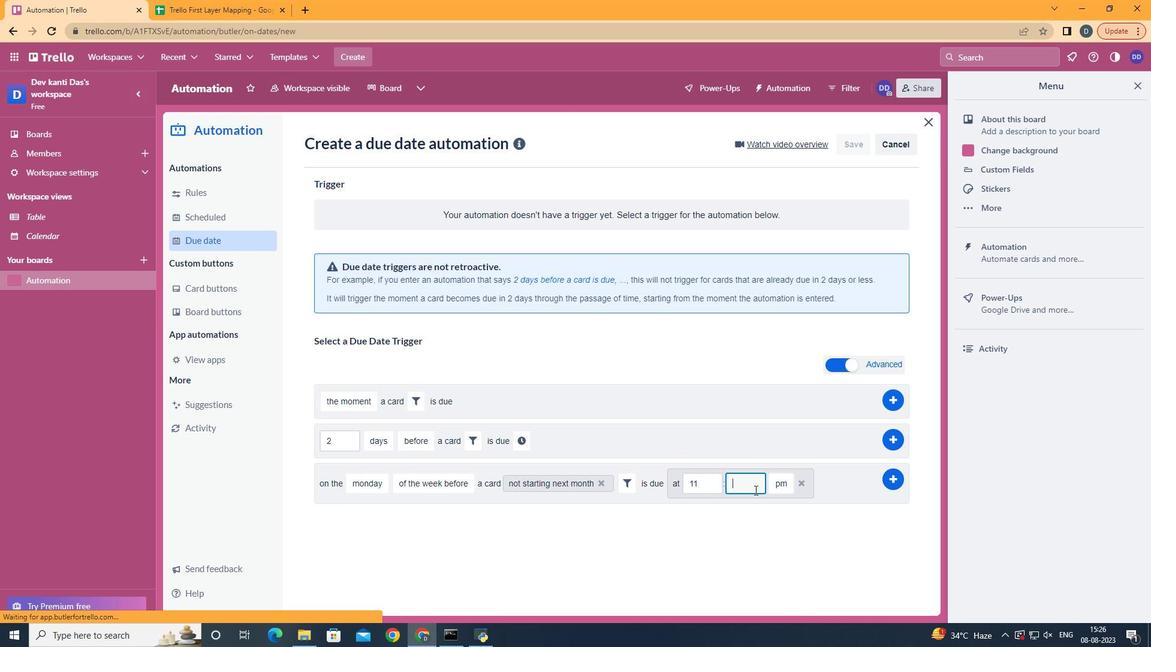 
Action: Key pressed <Key.backspace>00
Screenshot: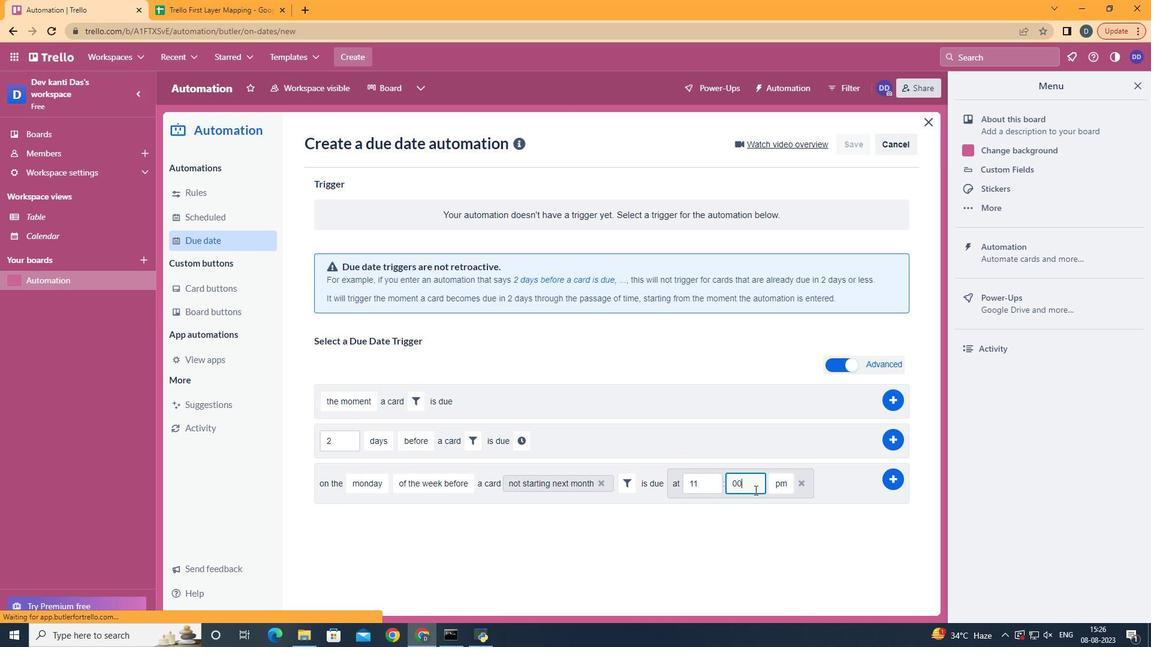 
Action: Mouse moved to (777, 498)
Screenshot: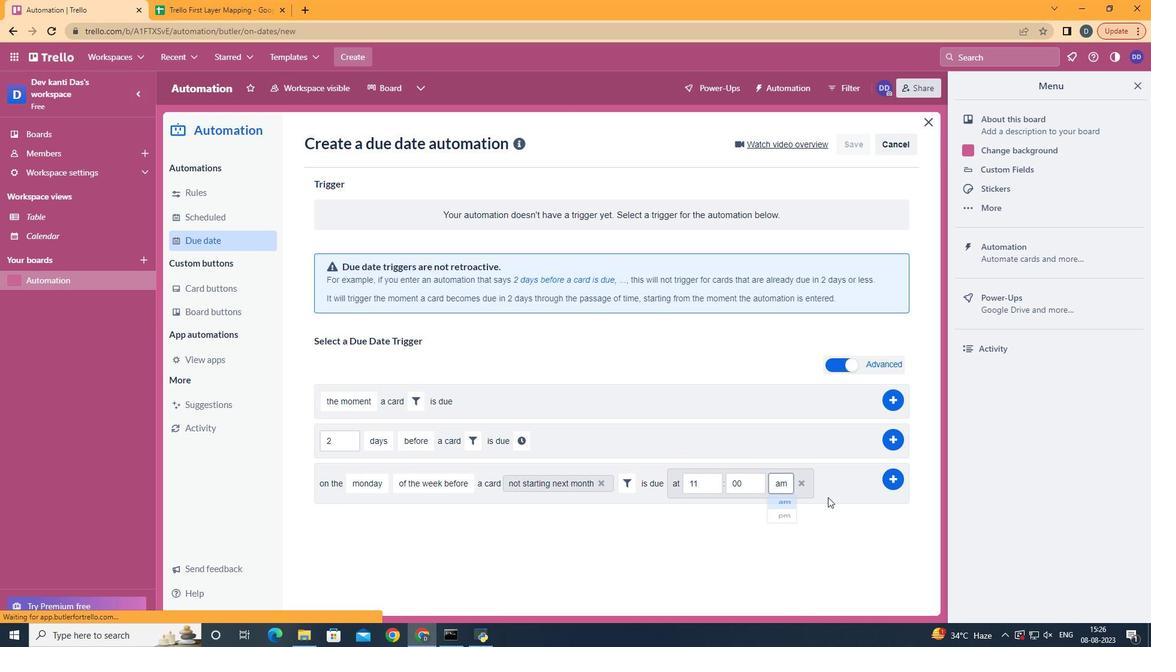 
Action: Mouse pressed left at (777, 498)
Screenshot: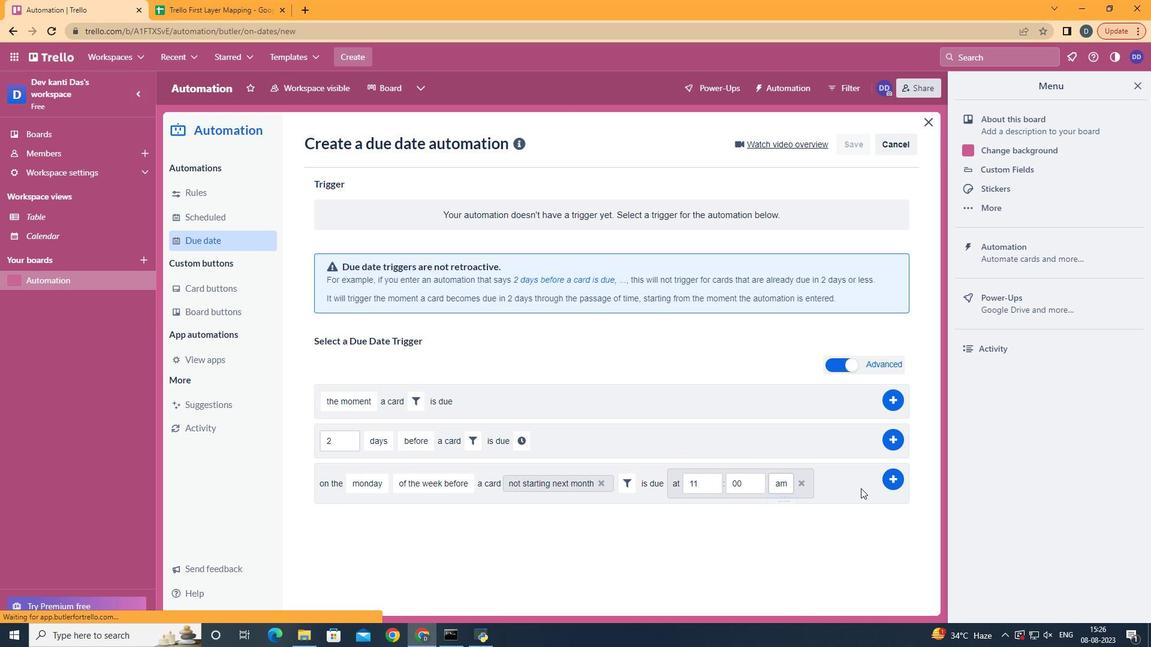 
Action: Mouse moved to (885, 475)
Screenshot: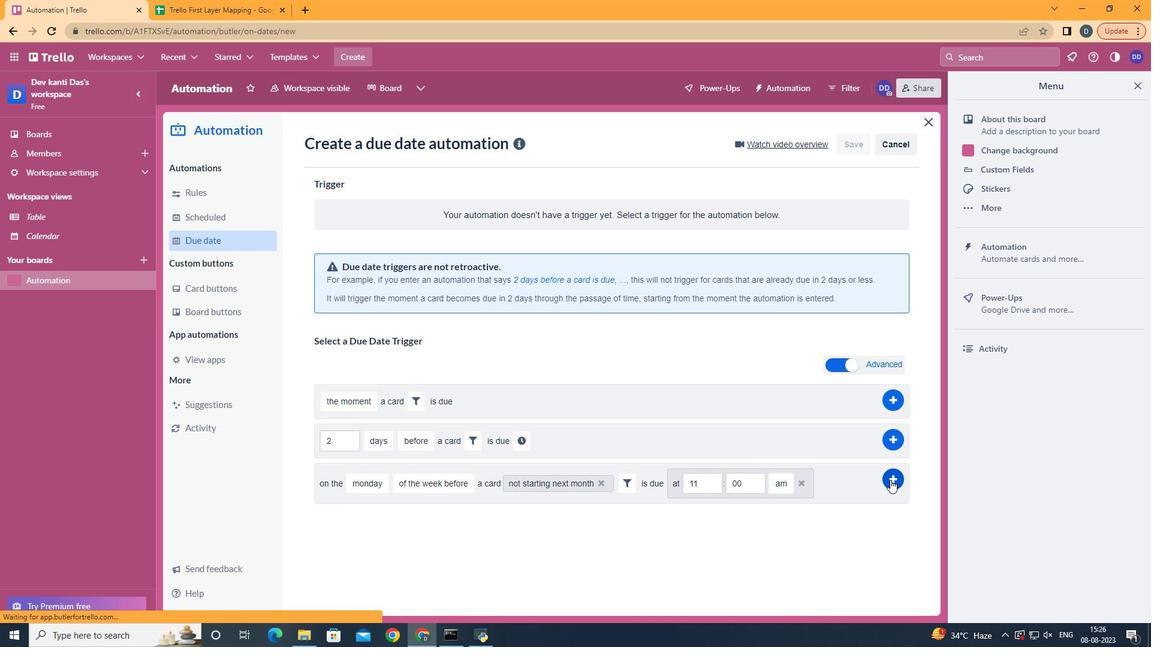 
Action: Mouse pressed left at (885, 475)
Screenshot: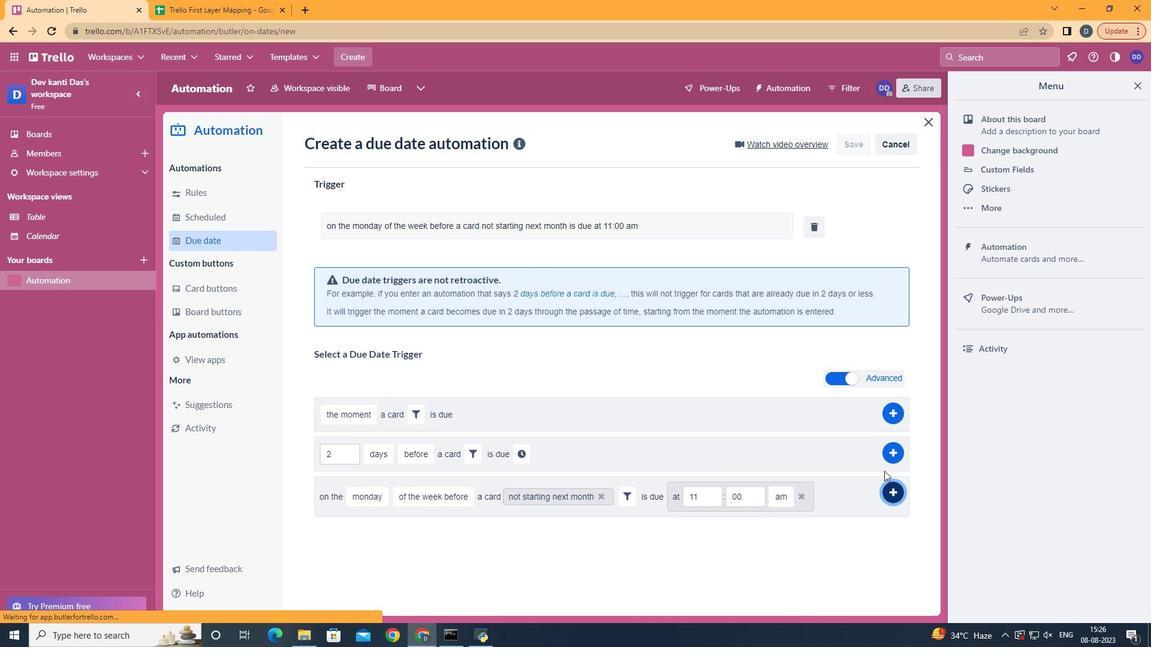 
Action: Mouse moved to (664, 231)
Screenshot: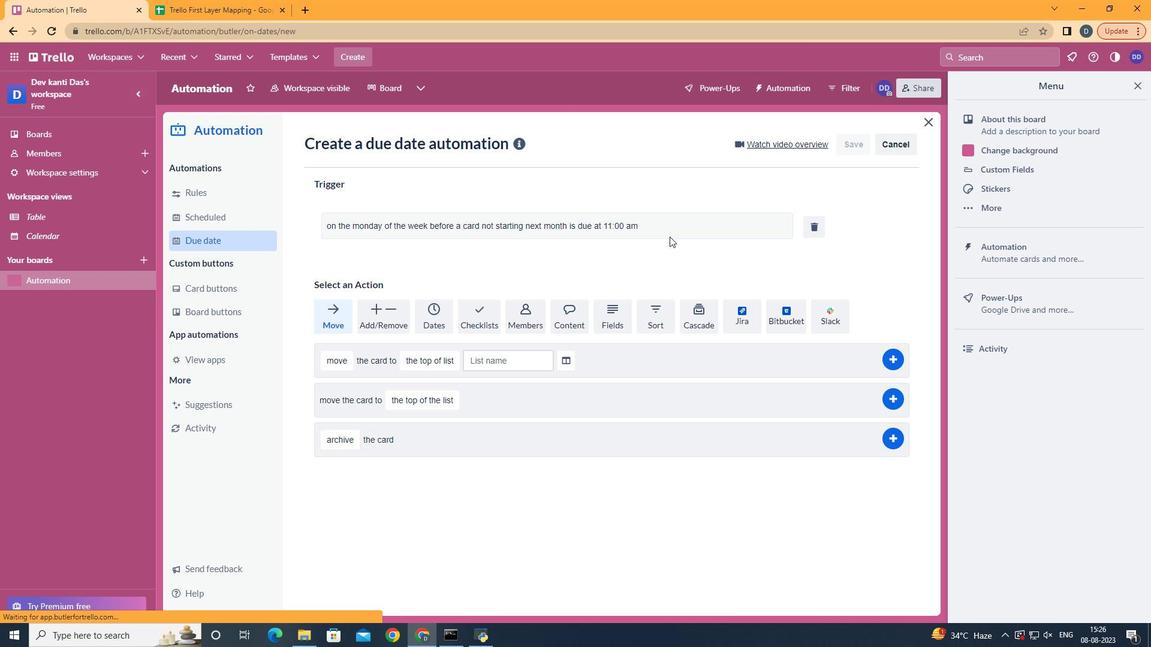 
